 Task: In the  document Meditationfile.odt change page color to  'Olive Green'. Insert watermark  'Do not copy ' Apply Font Style in watermark Georgia
Action: Mouse moved to (280, 388)
Screenshot: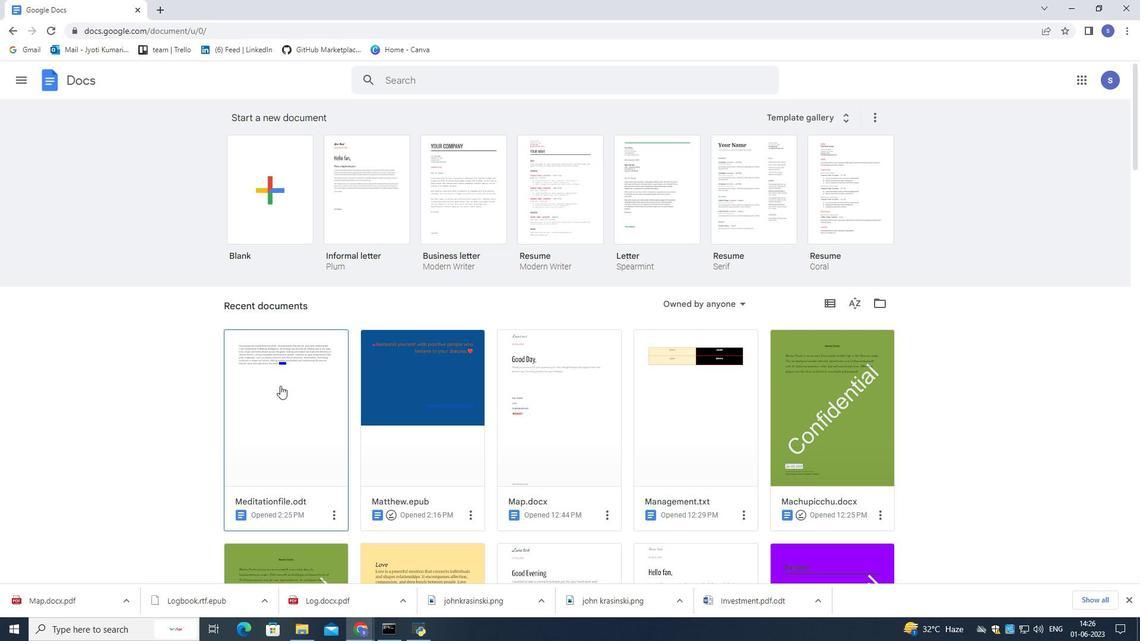 
Action: Mouse pressed left at (280, 388)
Screenshot: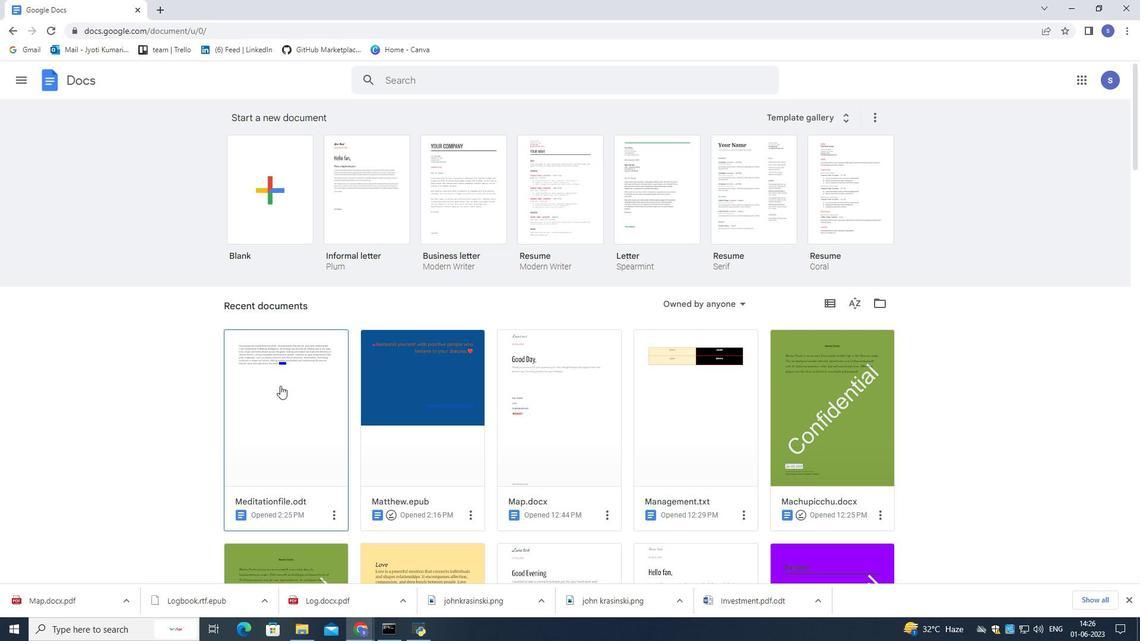 
Action: Mouse moved to (41, 90)
Screenshot: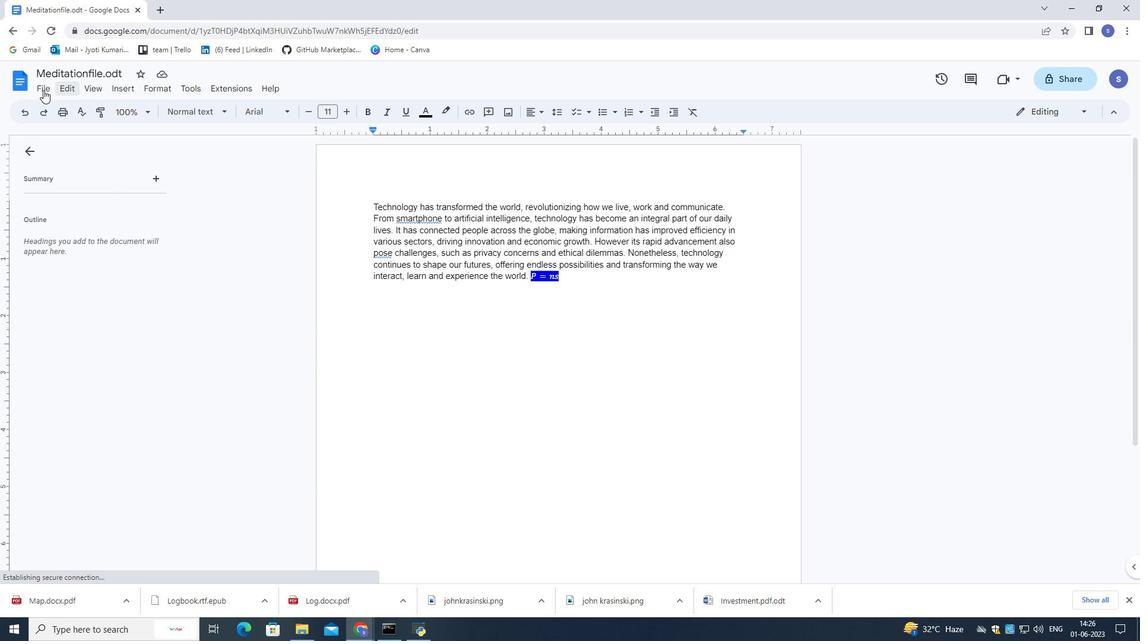 
Action: Mouse pressed left at (41, 90)
Screenshot: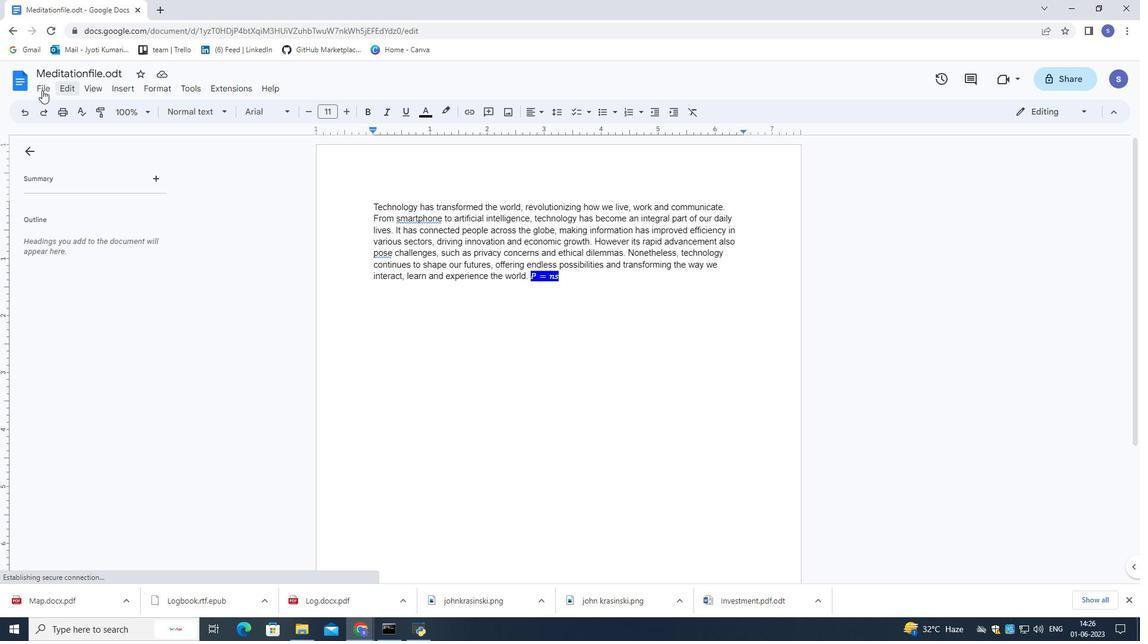 
Action: Mouse moved to (140, 418)
Screenshot: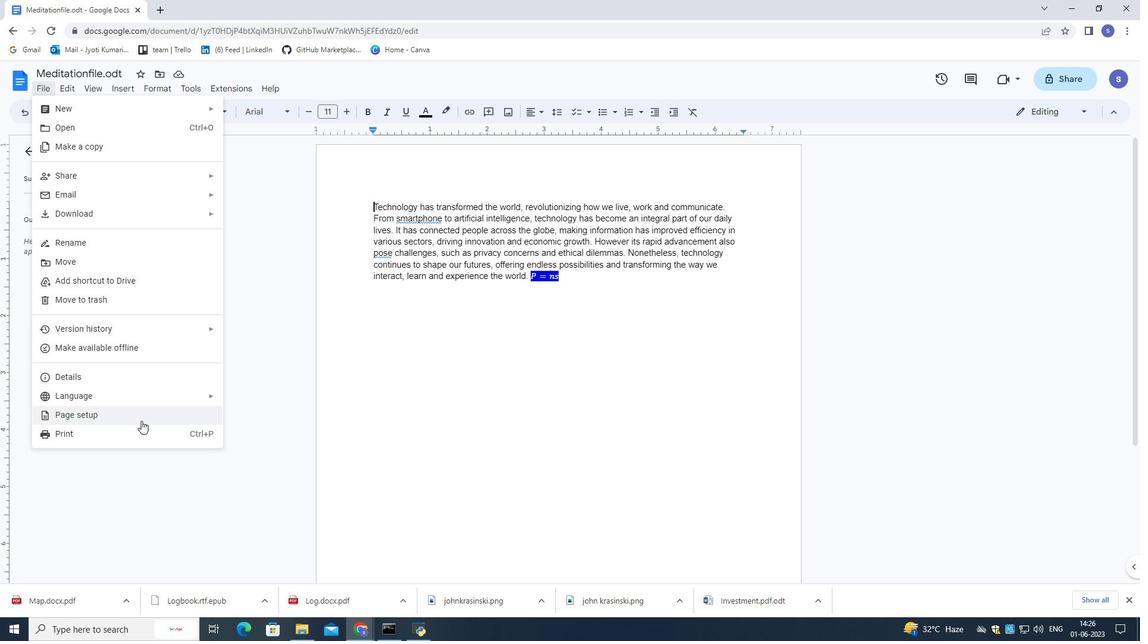 
Action: Mouse pressed left at (140, 418)
Screenshot: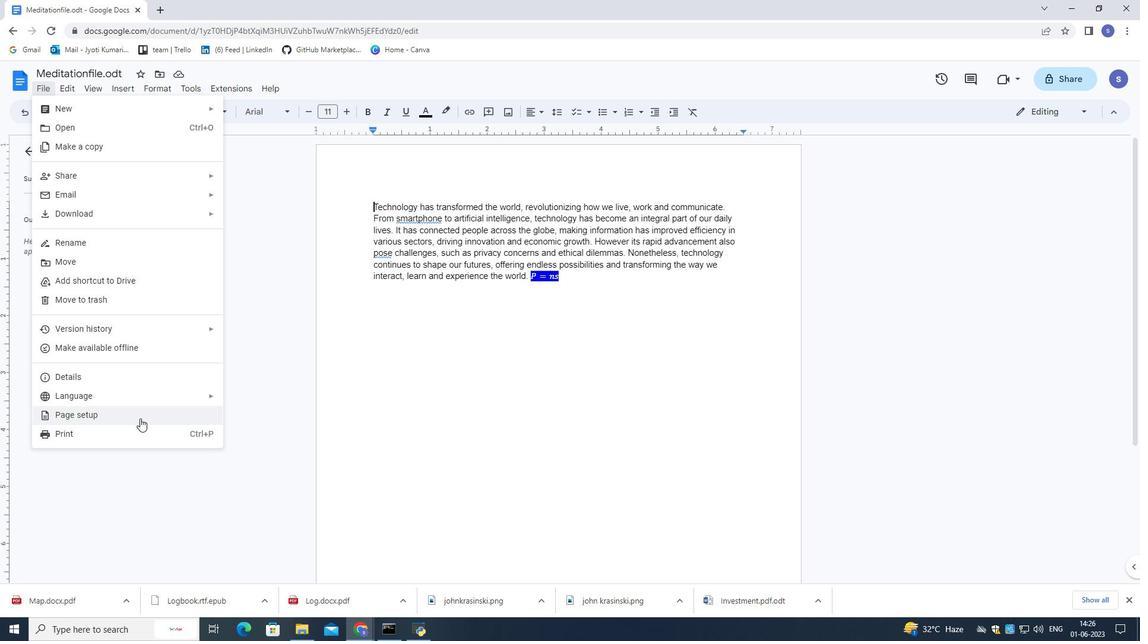 
Action: Mouse moved to (469, 395)
Screenshot: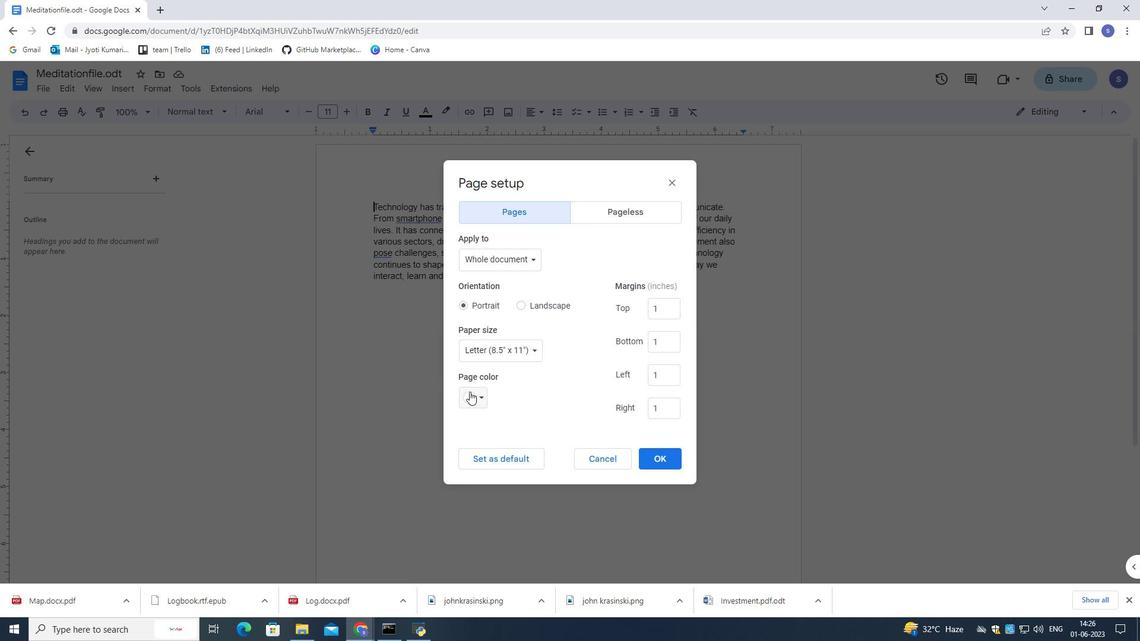 
Action: Mouse pressed left at (469, 395)
Screenshot: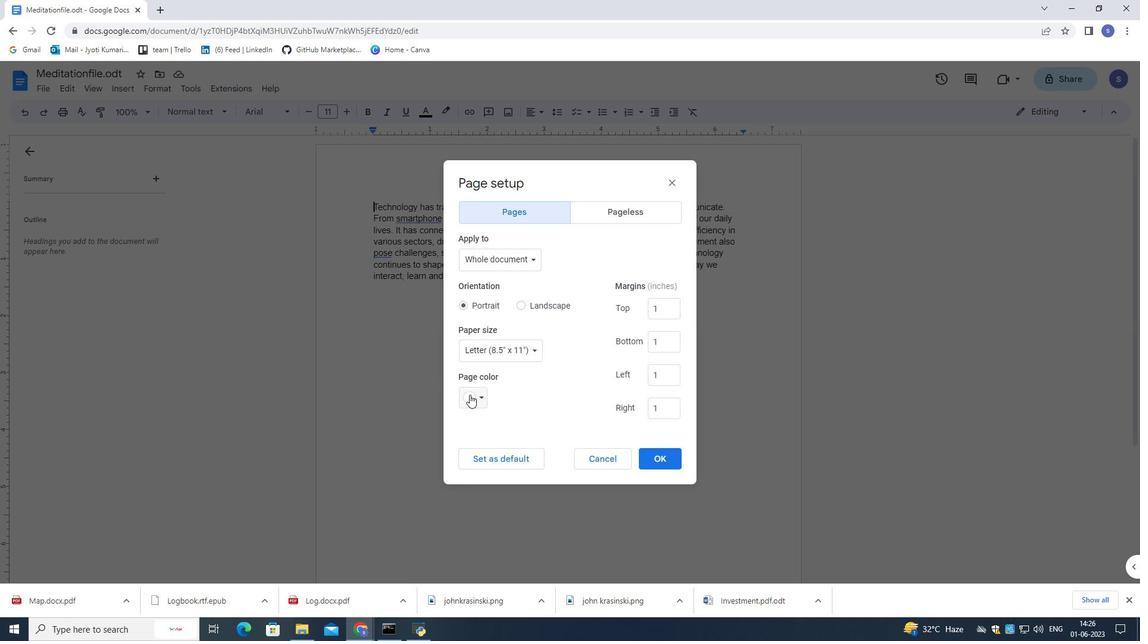 
Action: Mouse moved to (519, 529)
Screenshot: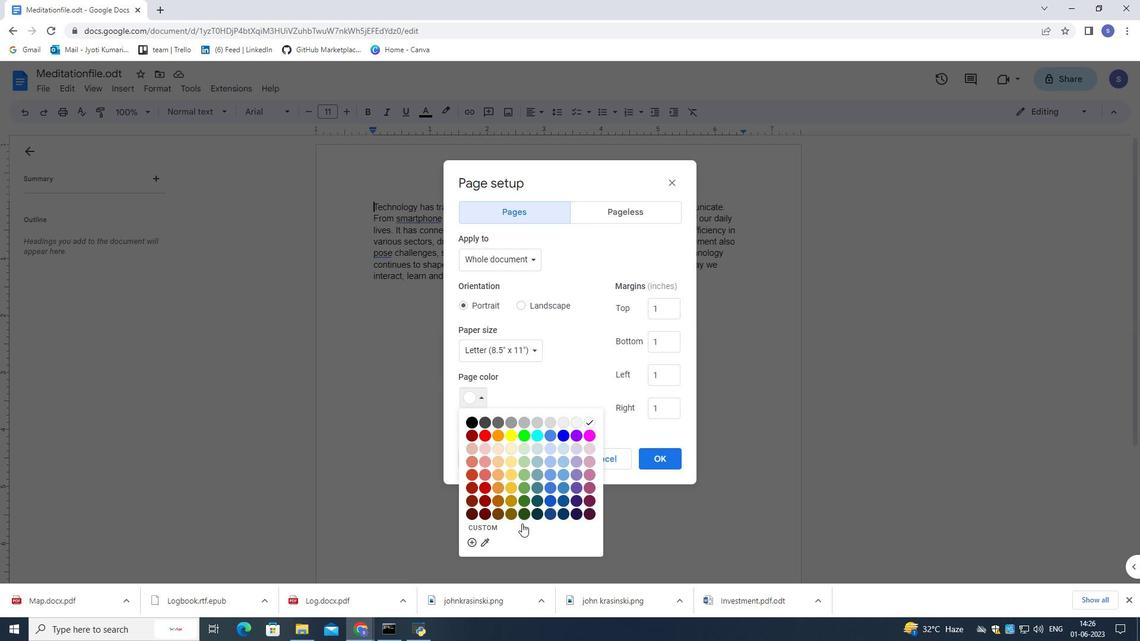 
Action: Mouse pressed left at (519, 529)
Screenshot: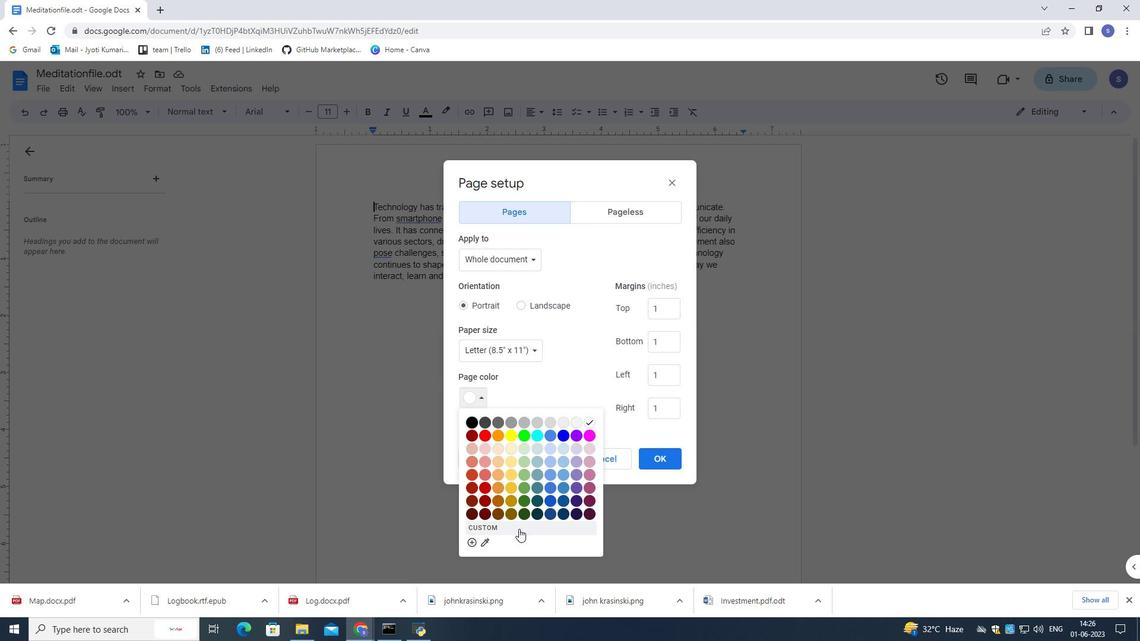 
Action: Mouse moved to (583, 329)
Screenshot: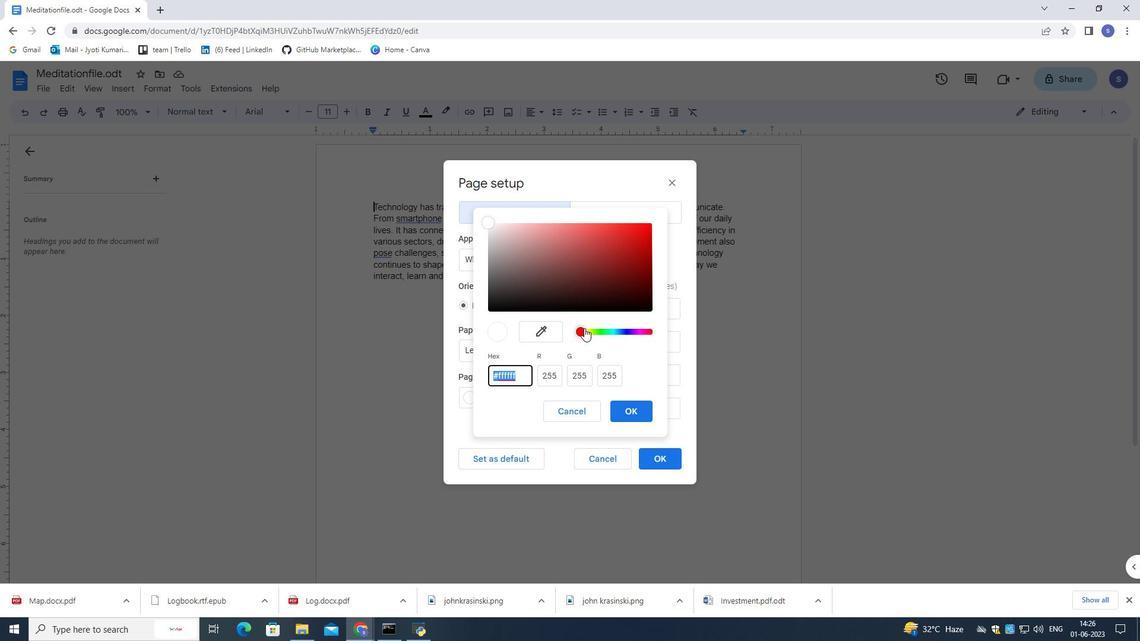 
Action: Mouse pressed left at (583, 329)
Screenshot: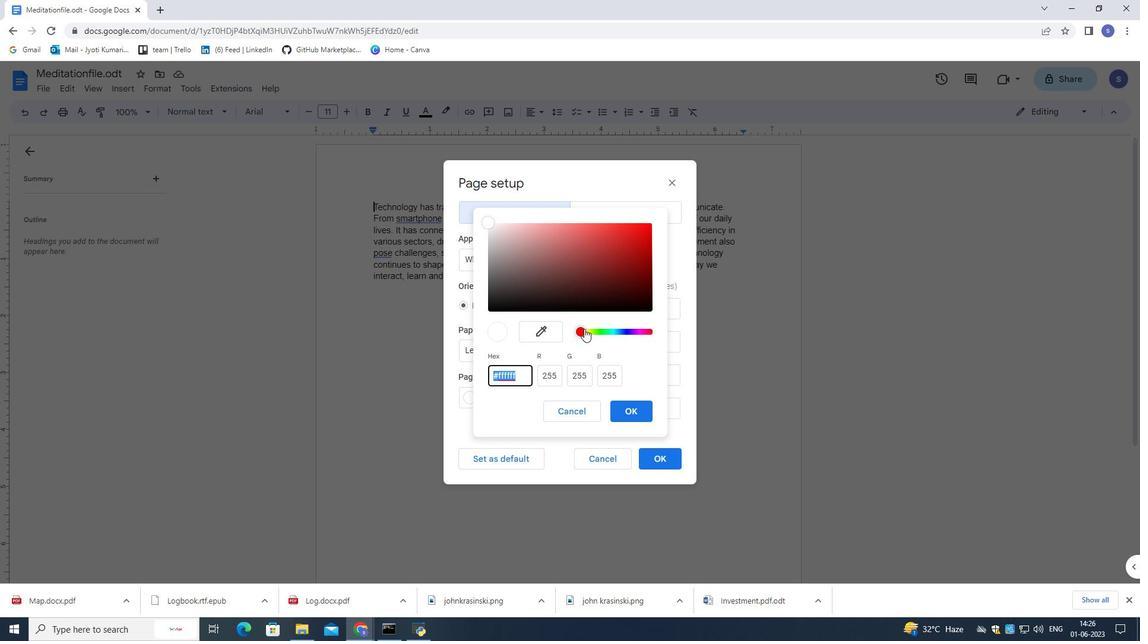 
Action: Mouse moved to (599, 271)
Screenshot: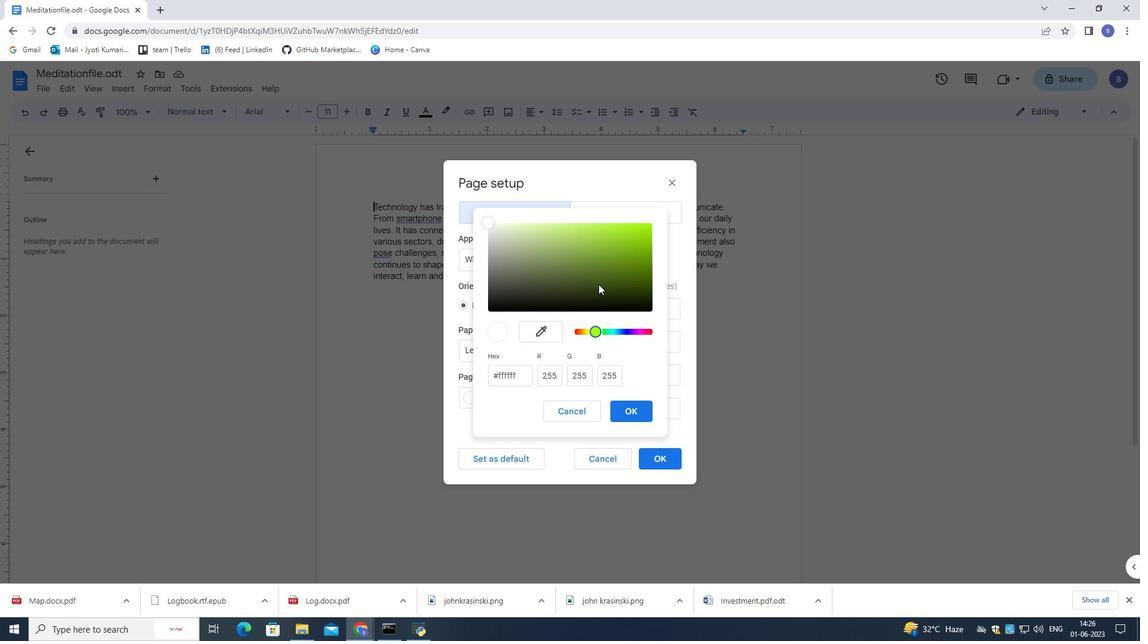 
Action: Mouse pressed left at (599, 271)
Screenshot: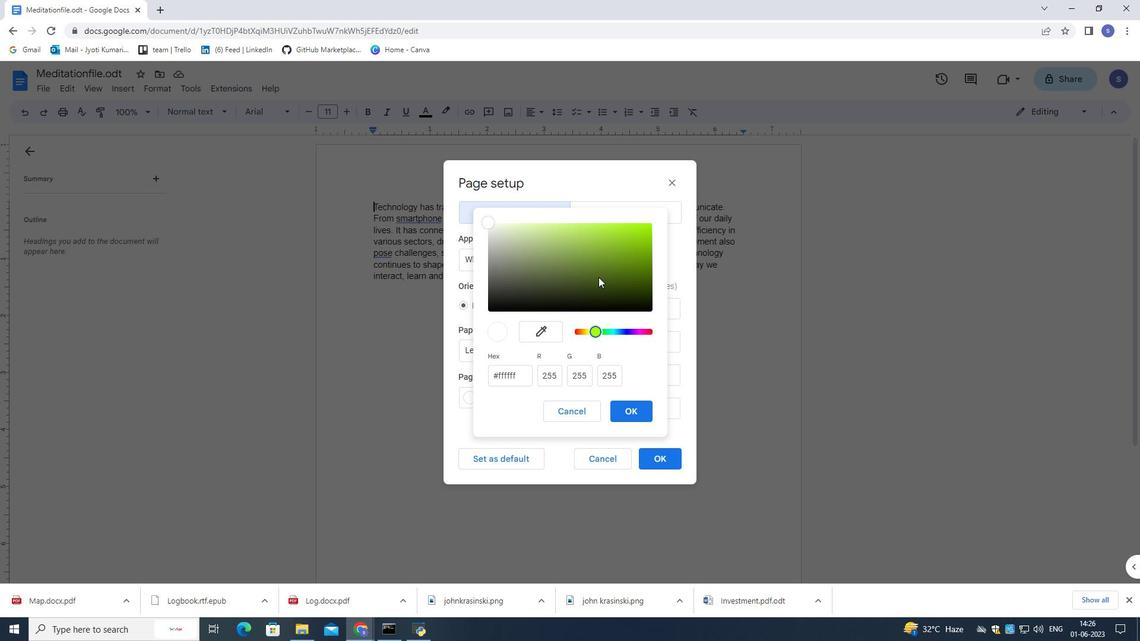 
Action: Mouse moved to (627, 407)
Screenshot: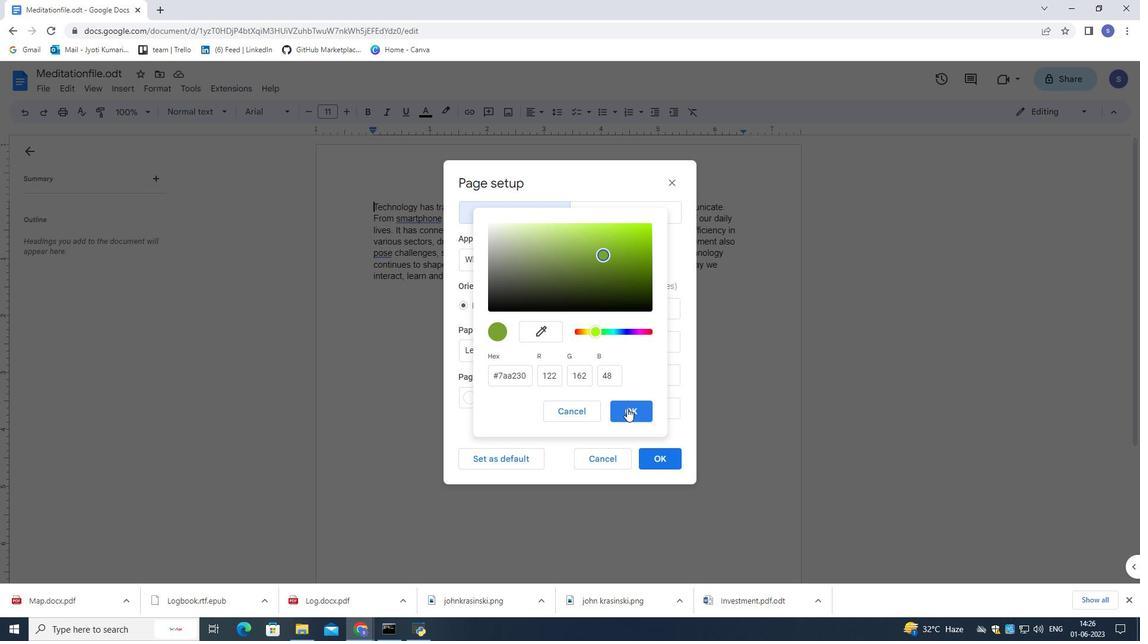 
Action: Mouse pressed left at (627, 407)
Screenshot: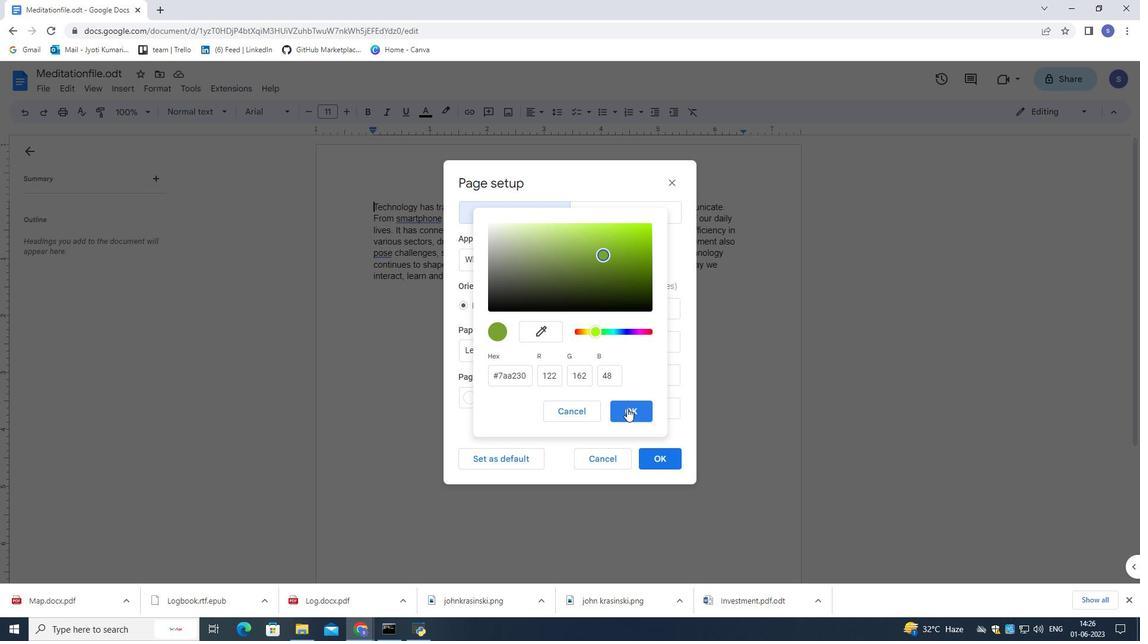 
Action: Mouse moved to (651, 461)
Screenshot: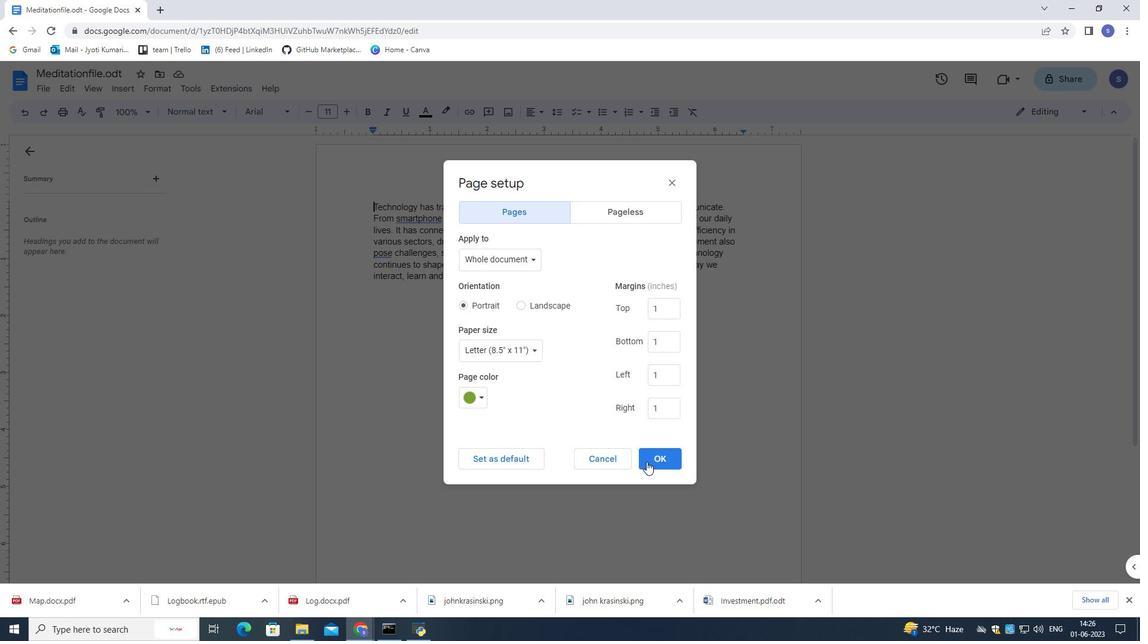 
Action: Mouse pressed left at (651, 461)
Screenshot: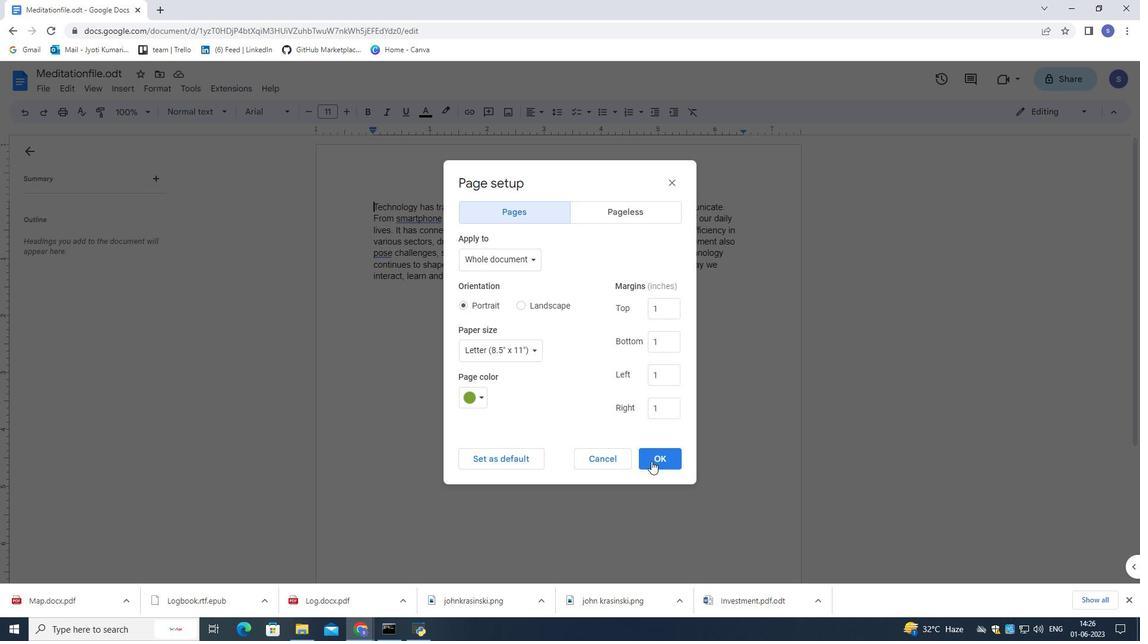 
Action: Mouse moved to (122, 86)
Screenshot: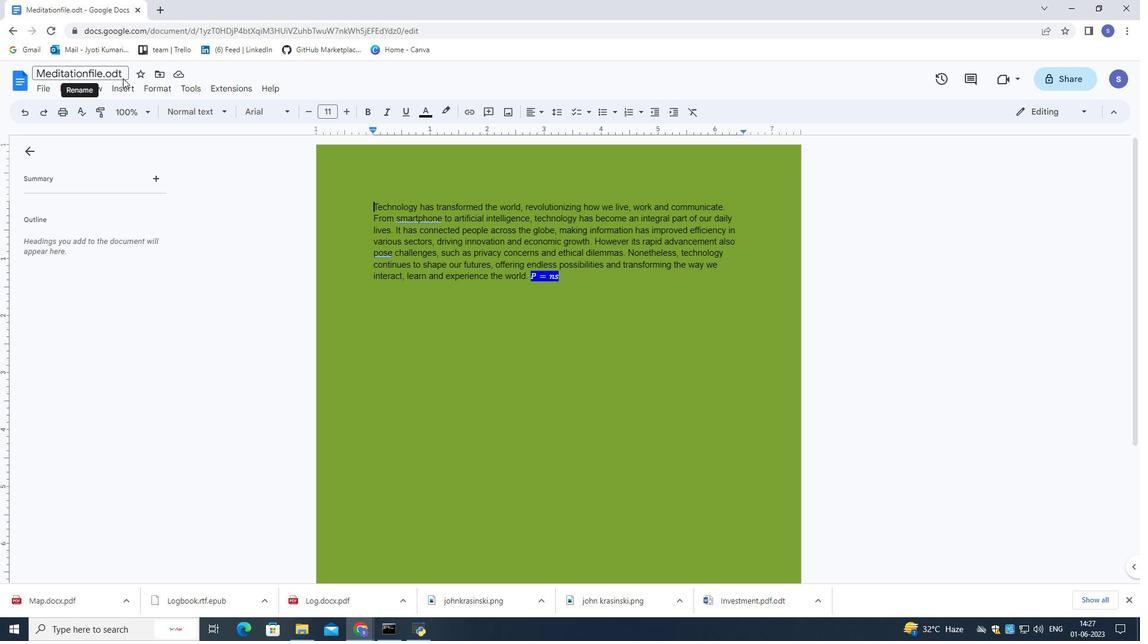 
Action: Mouse pressed left at (122, 86)
Screenshot: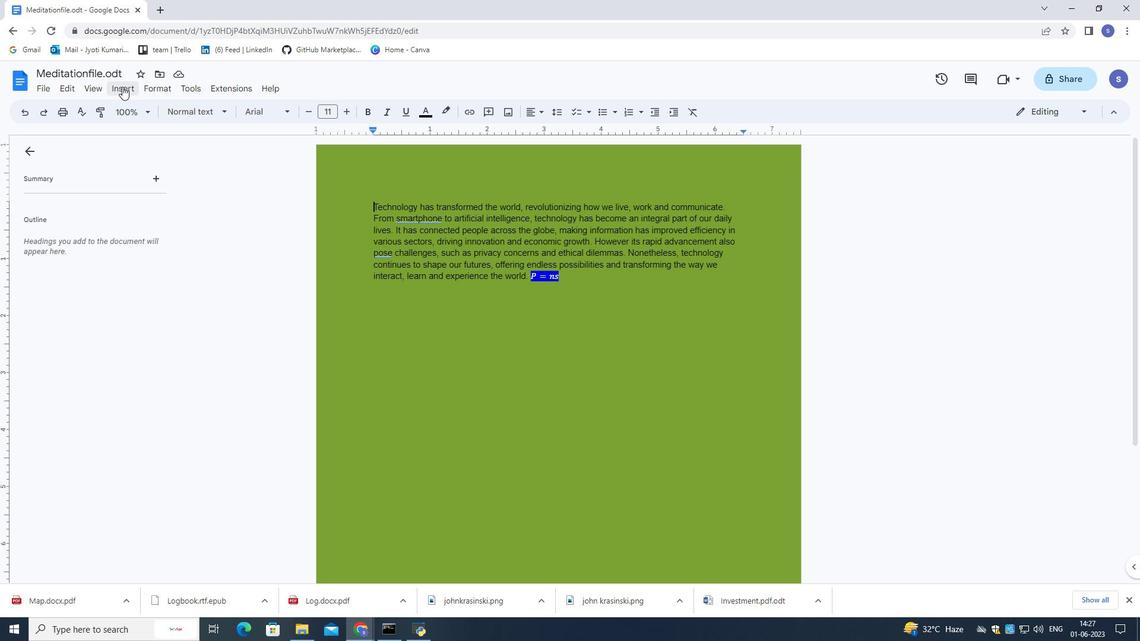 
Action: Mouse moved to (177, 362)
Screenshot: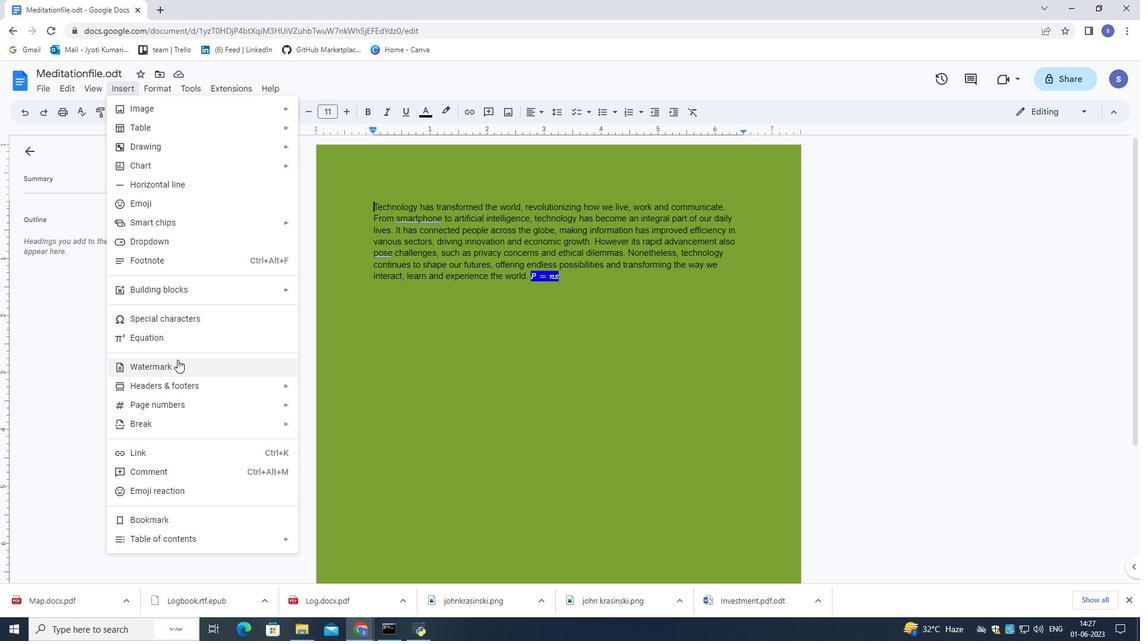 
Action: Mouse pressed left at (177, 362)
Screenshot: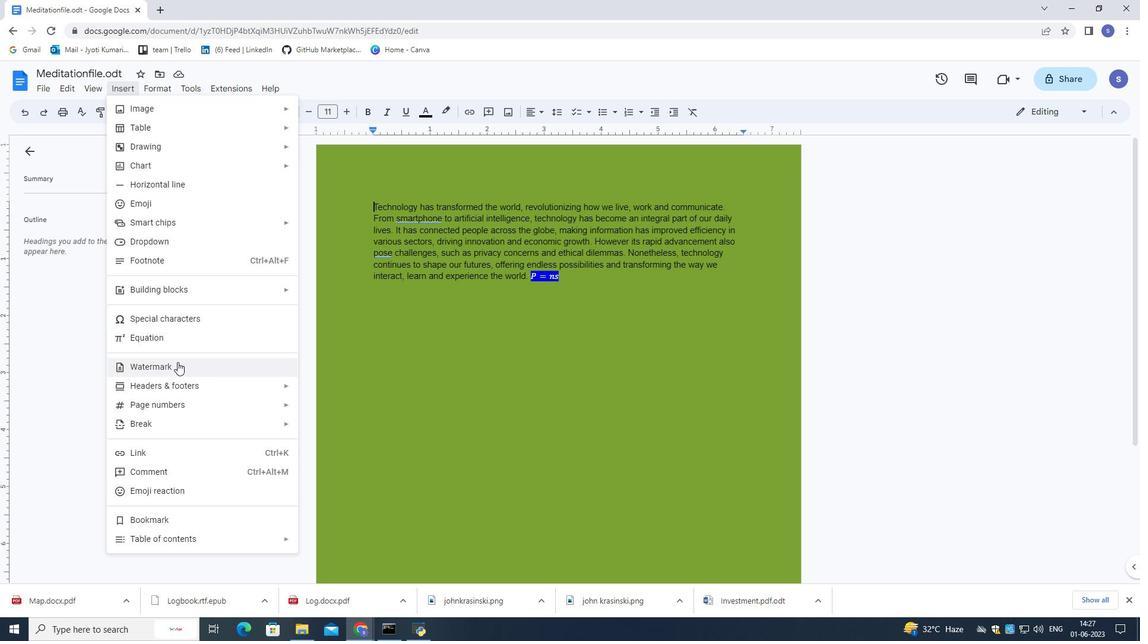 
Action: Mouse moved to (1083, 143)
Screenshot: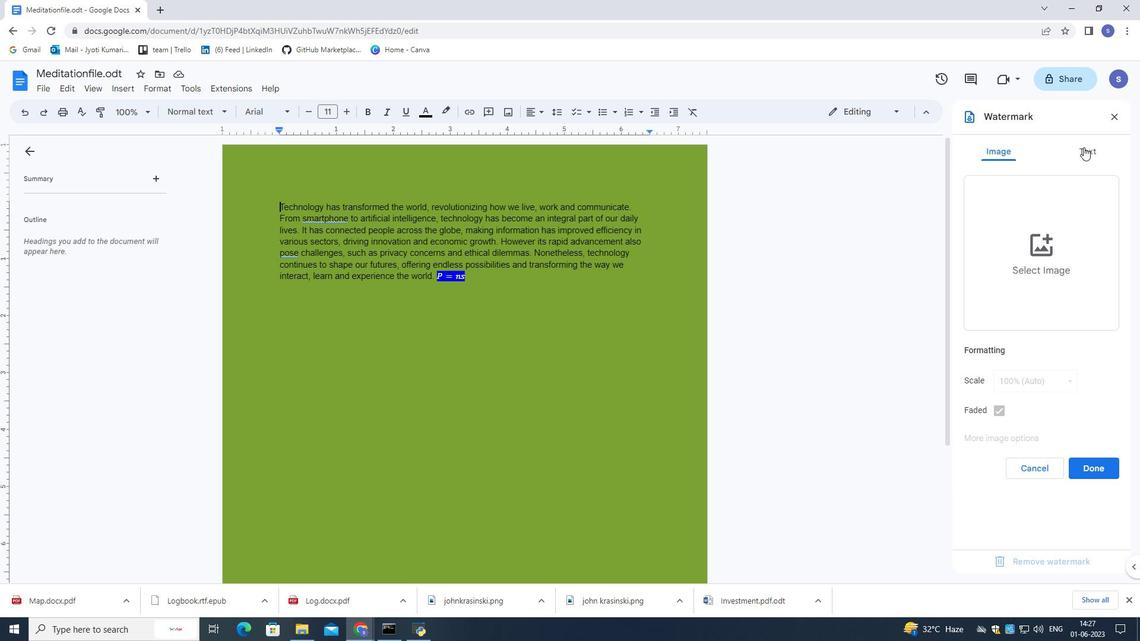 
Action: Mouse pressed left at (1083, 143)
Screenshot: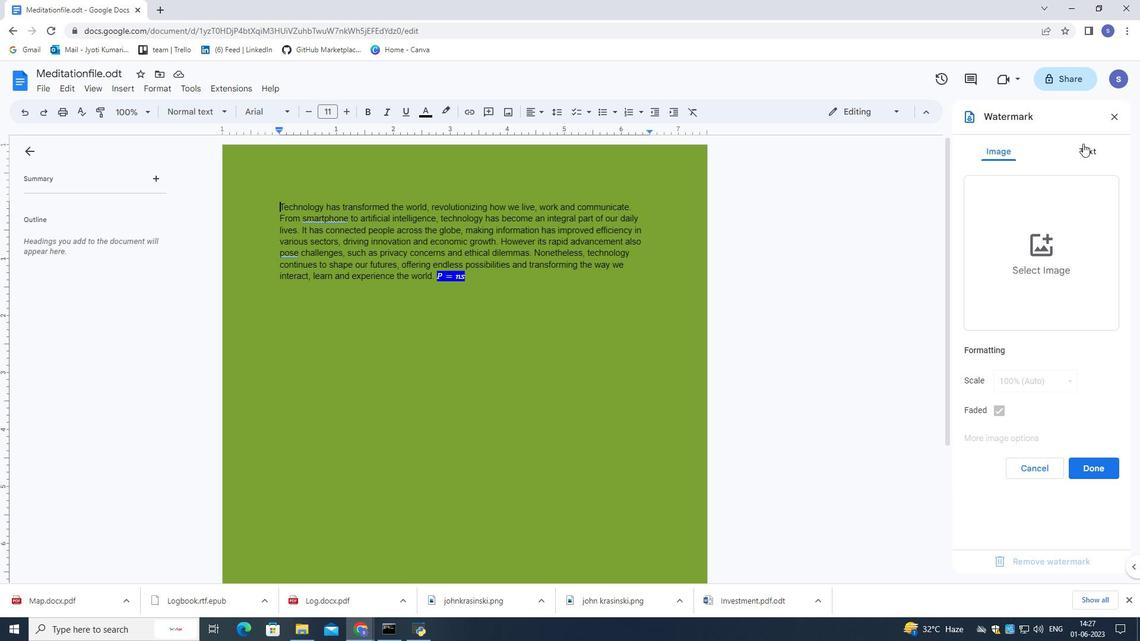 
Action: Mouse moved to (1029, 190)
Screenshot: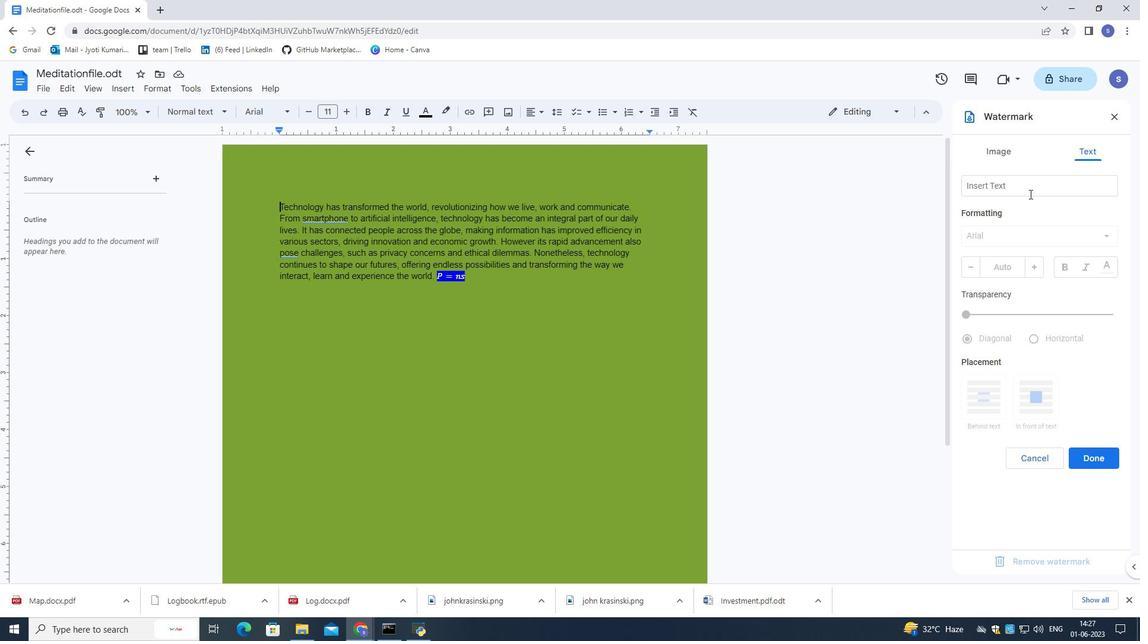 
Action: Mouse pressed left at (1029, 190)
Screenshot: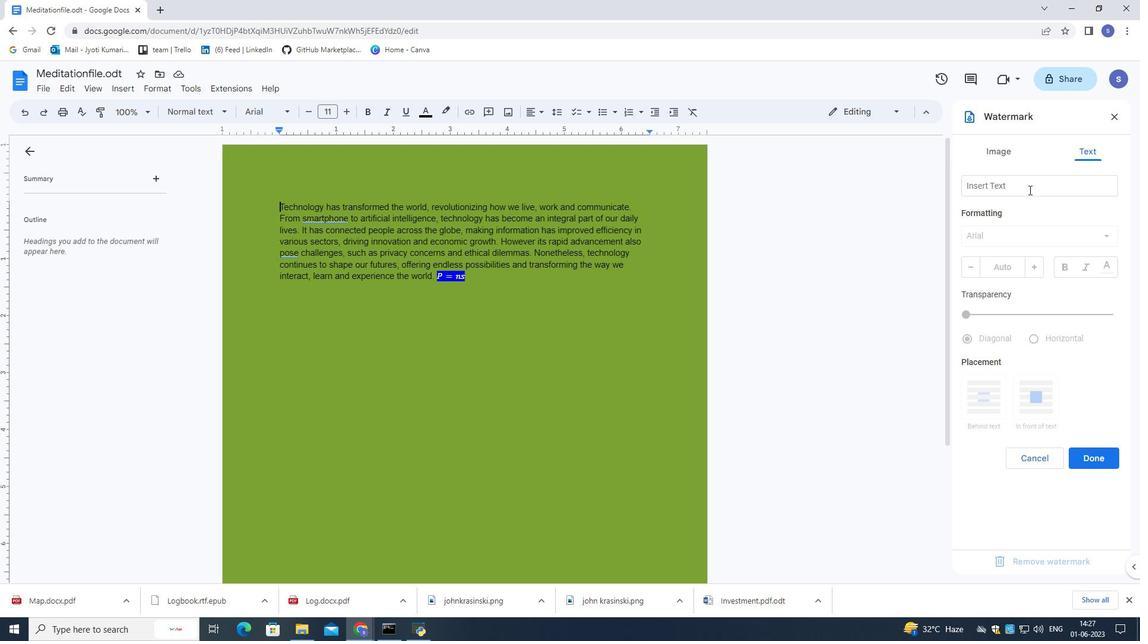 
Action: Key pressed <Key.shift>Do<Key.space>not<Key.space>copy
Screenshot: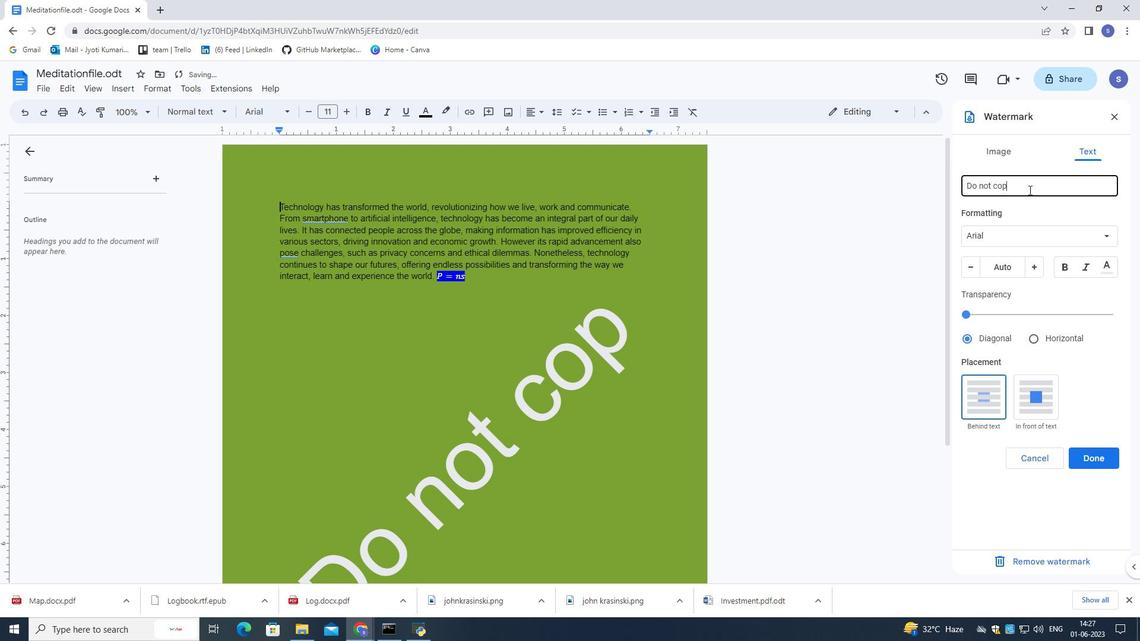 
Action: Mouse moved to (1046, 232)
Screenshot: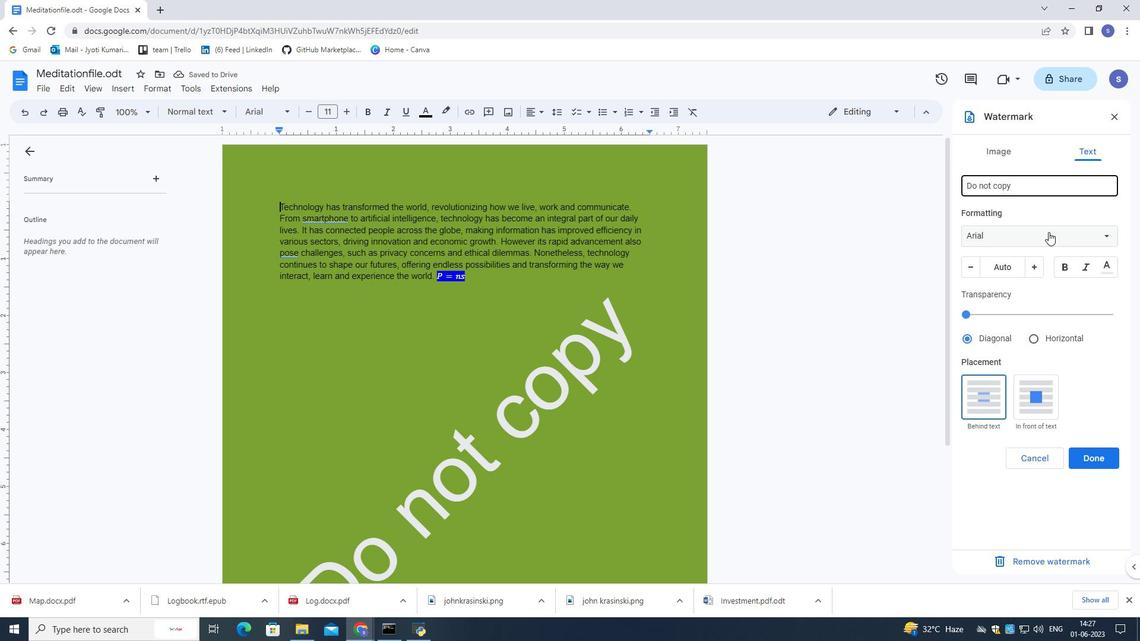 
Action: Mouse pressed left at (1046, 232)
Screenshot: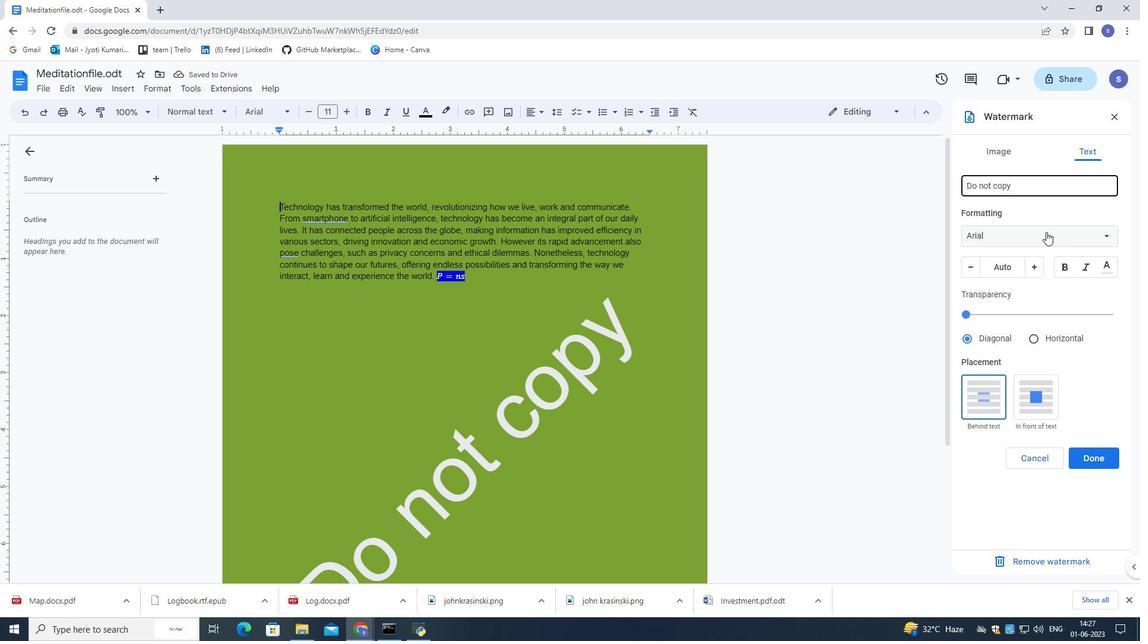 
Action: Mouse moved to (1044, 257)
Screenshot: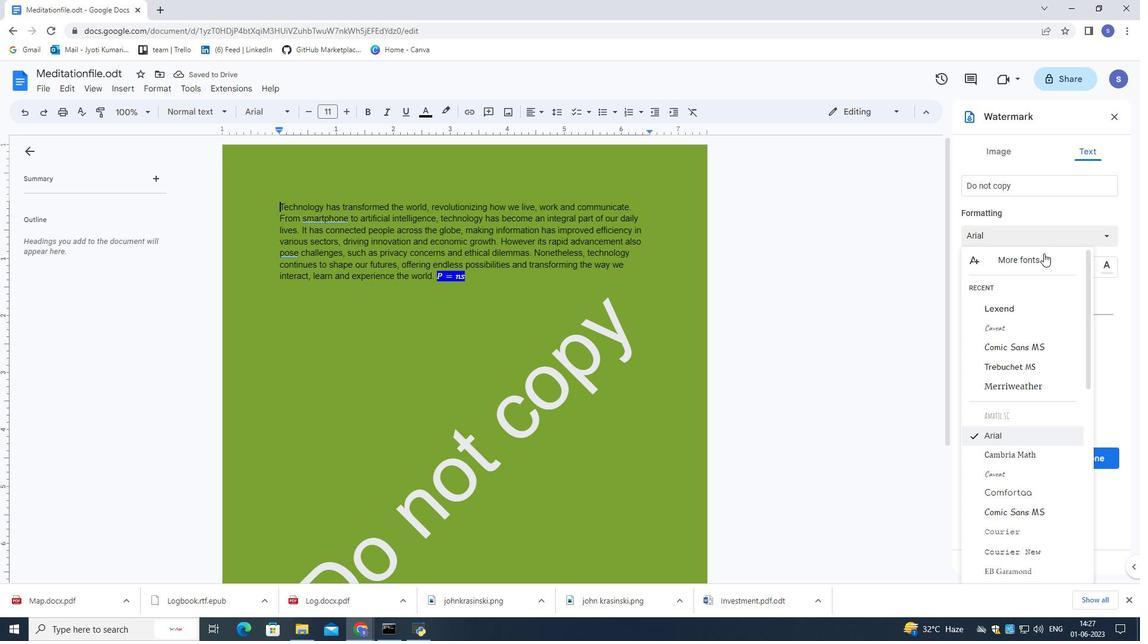 
Action: Mouse pressed left at (1044, 257)
Screenshot: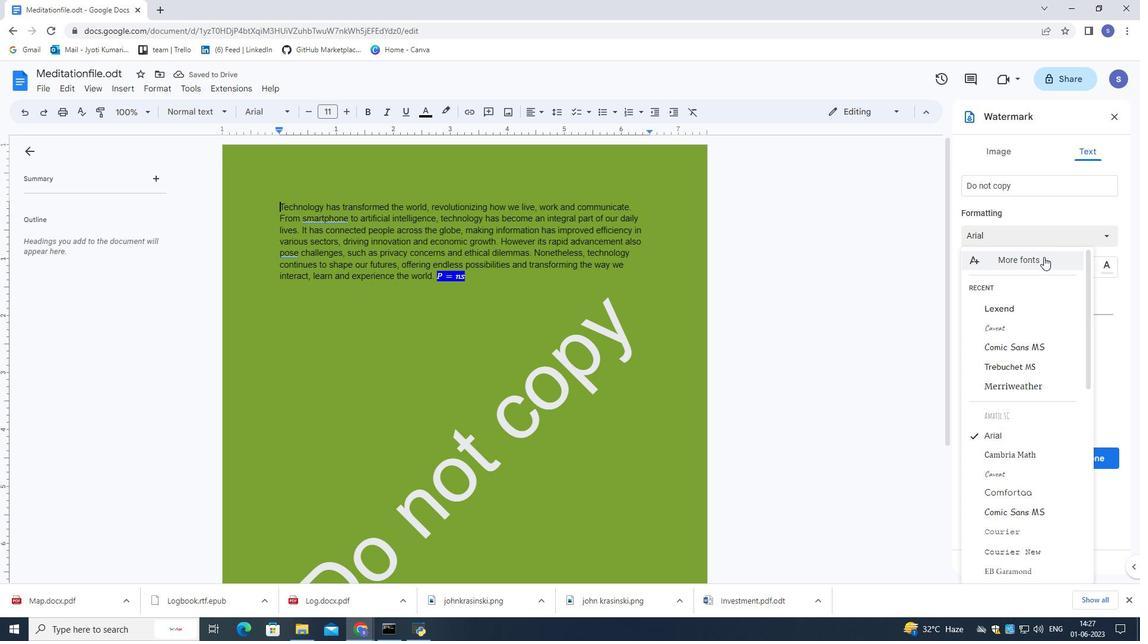 
Action: Mouse moved to (407, 181)
Screenshot: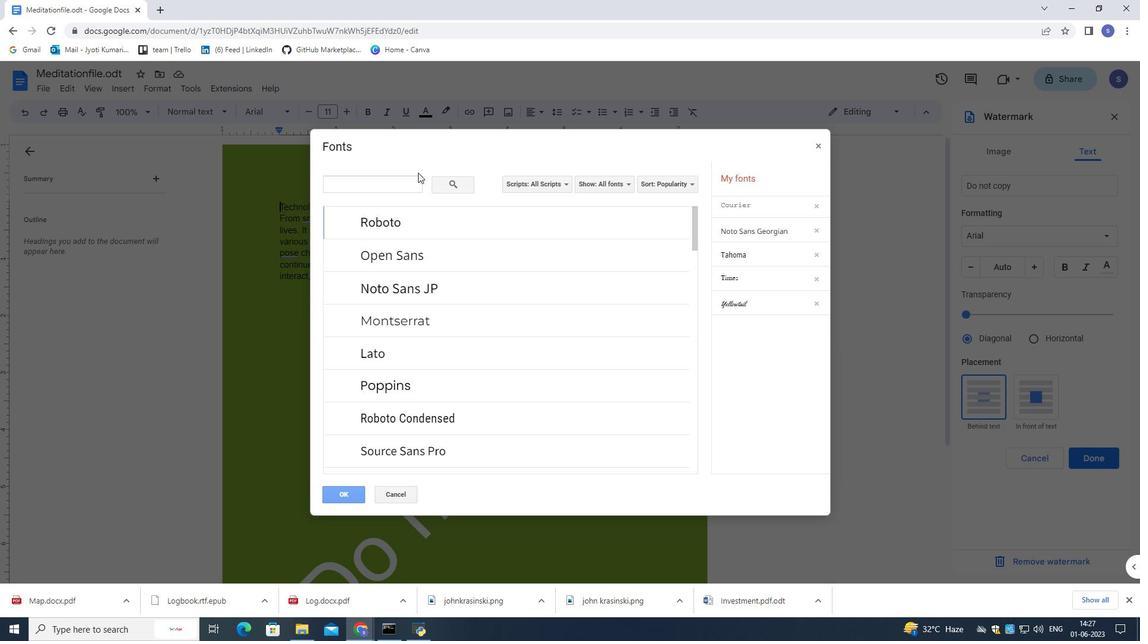 
Action: Mouse pressed left at (407, 181)
Screenshot: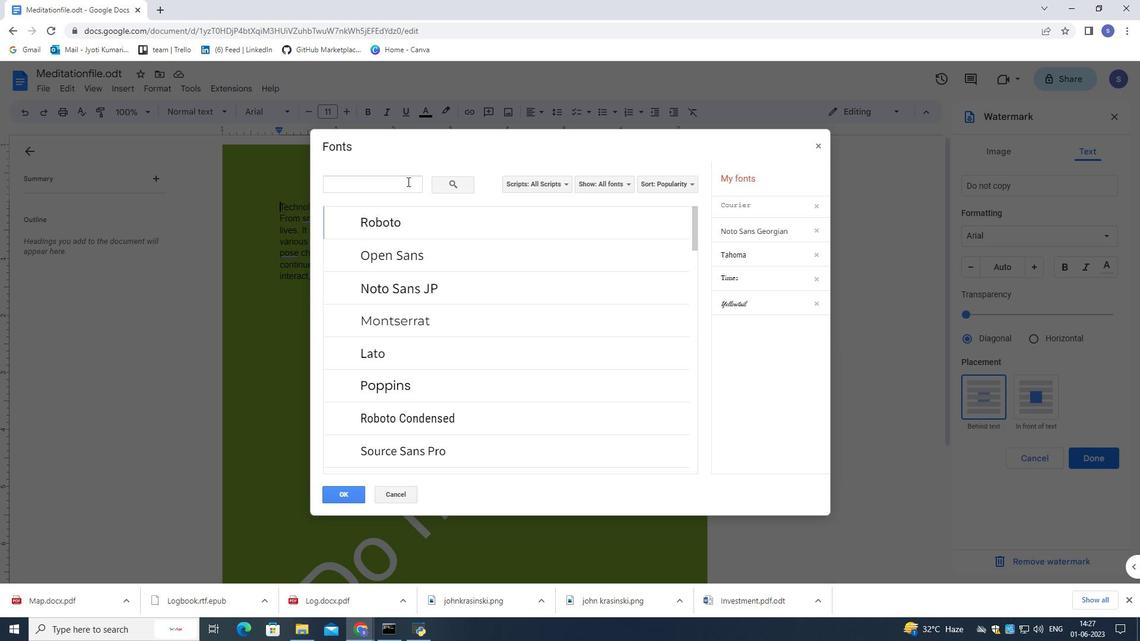 
Action: Mouse moved to (421, 191)
Screenshot: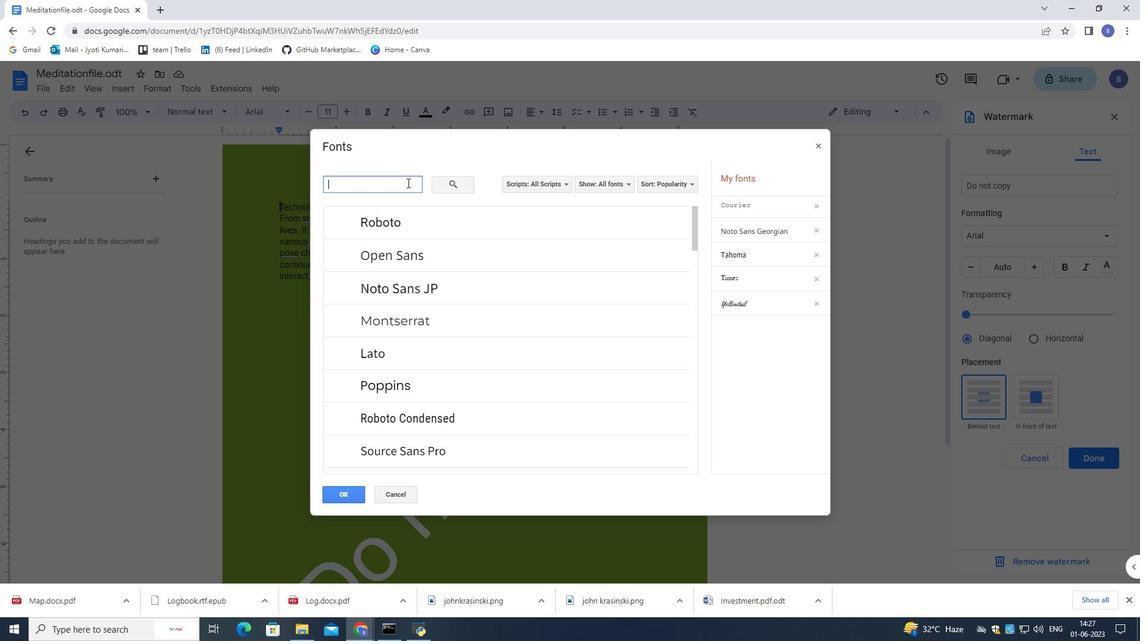 
Action: Key pressed georgia
Screenshot: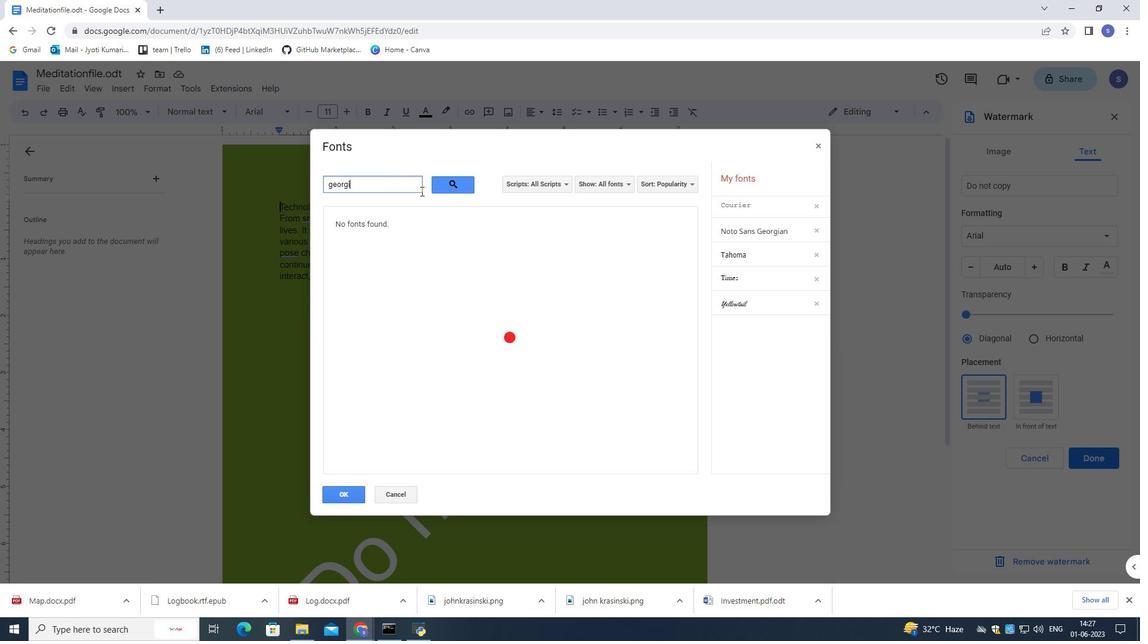 
Action: Mouse moved to (344, 491)
Screenshot: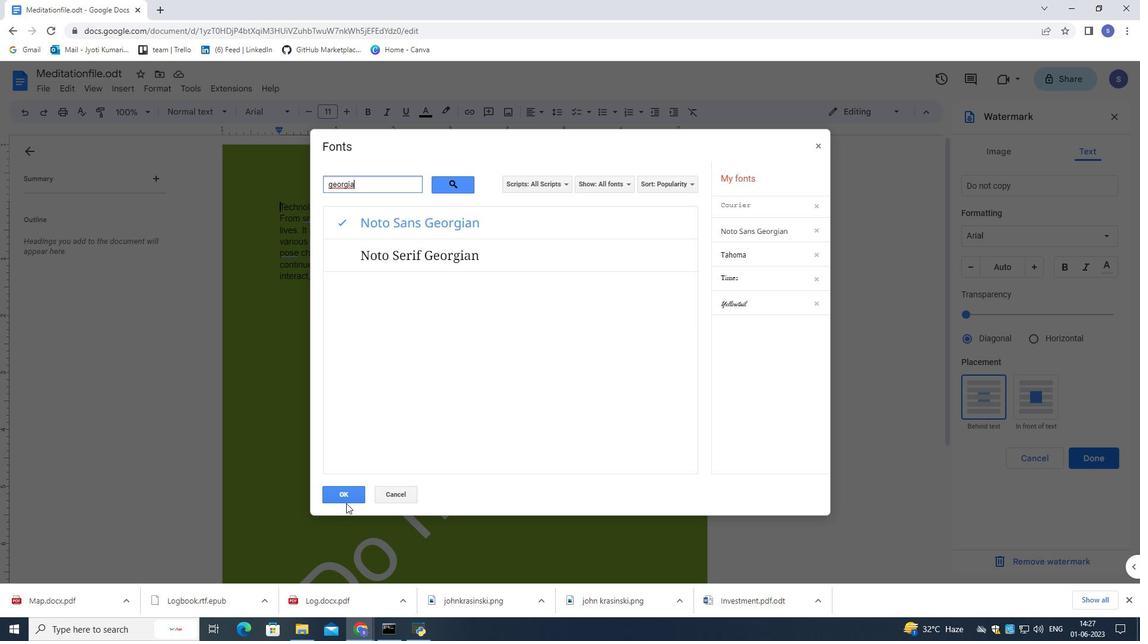 
Action: Mouse pressed left at (344, 491)
Screenshot: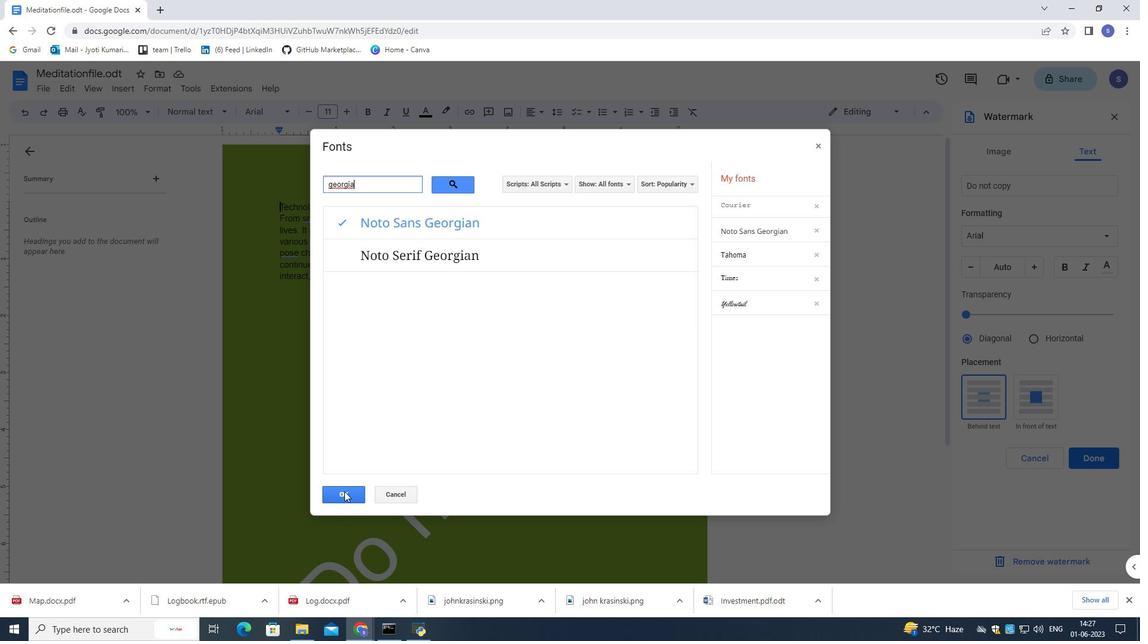 
Action: Mouse moved to (1100, 464)
Screenshot: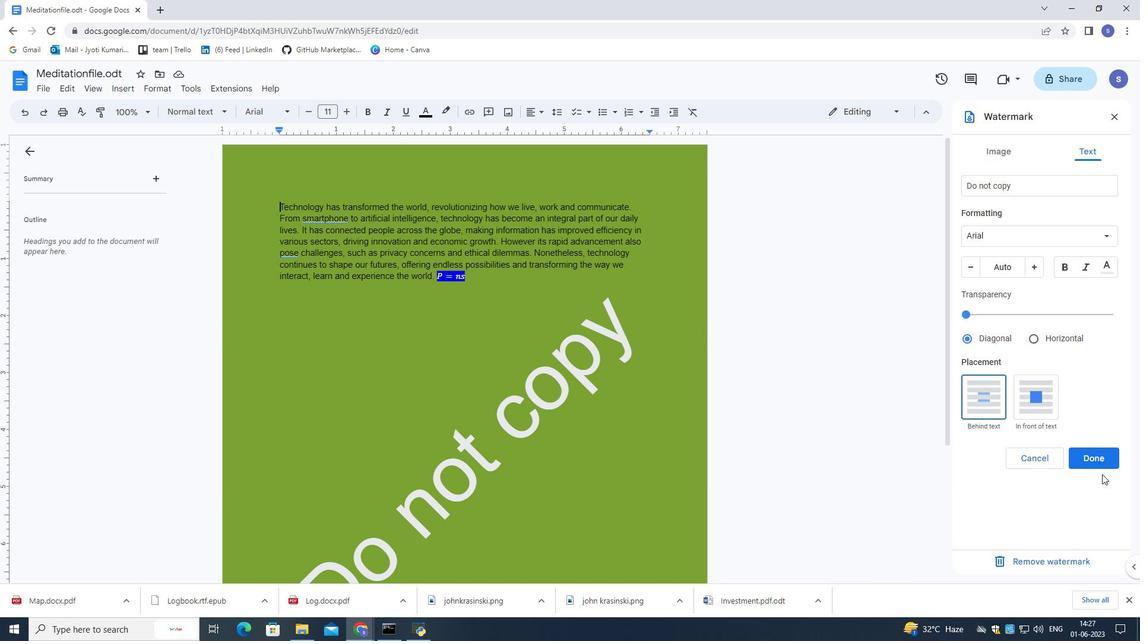 
Action: Mouse pressed left at (1100, 464)
Screenshot: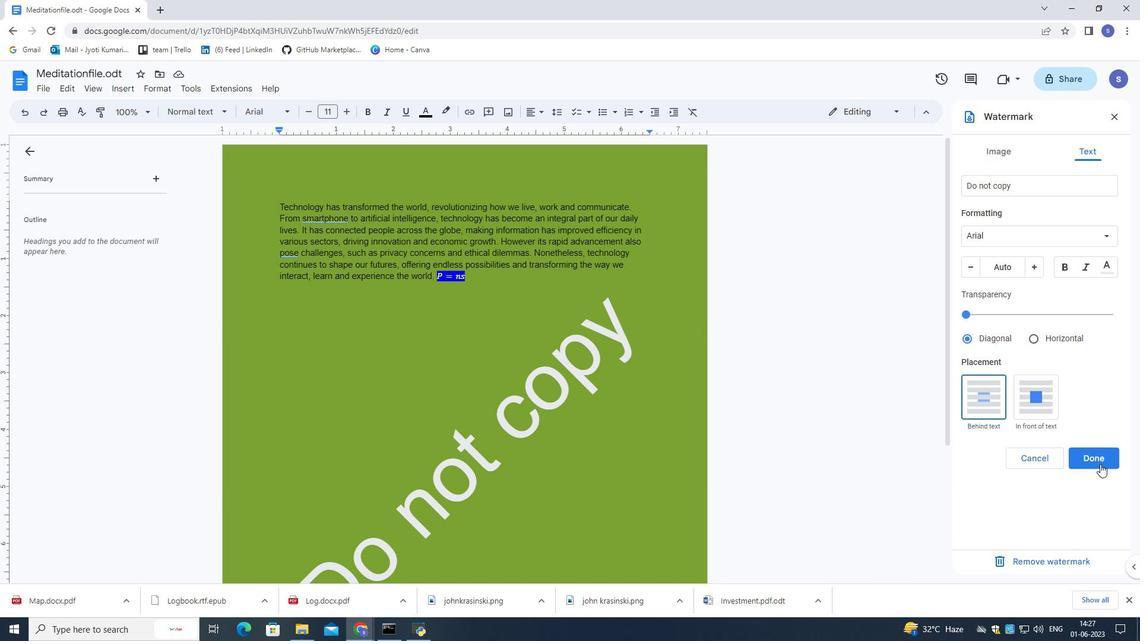 
Action: Mouse moved to (105, 281)
Screenshot: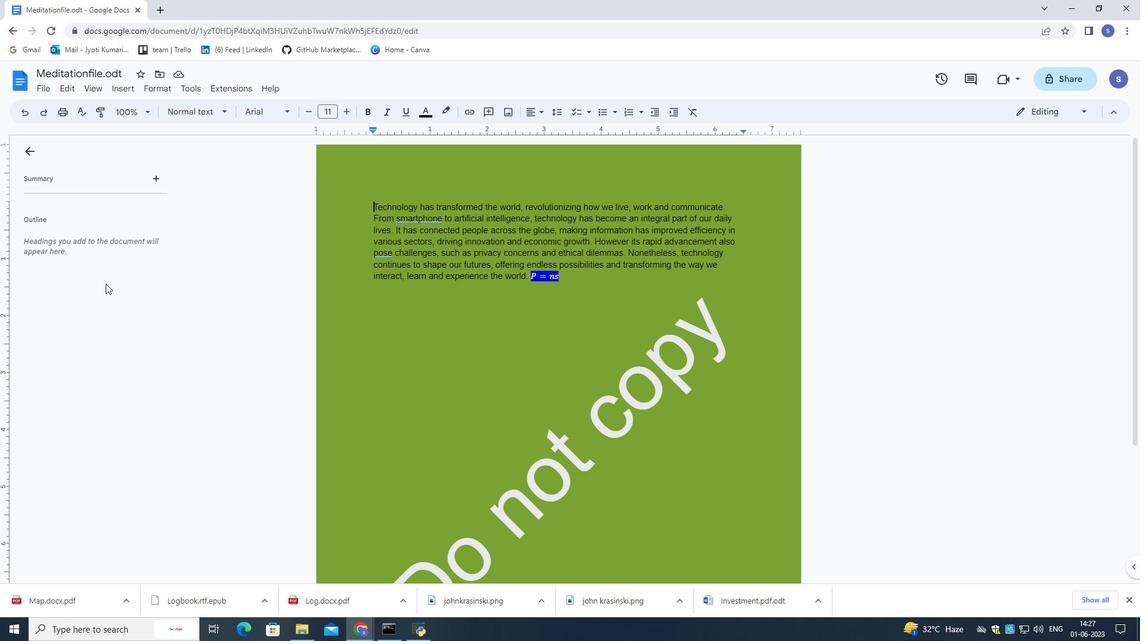 
